 Task: Access the "Search" page setting.
Action: Mouse moved to (922, 67)
Screenshot: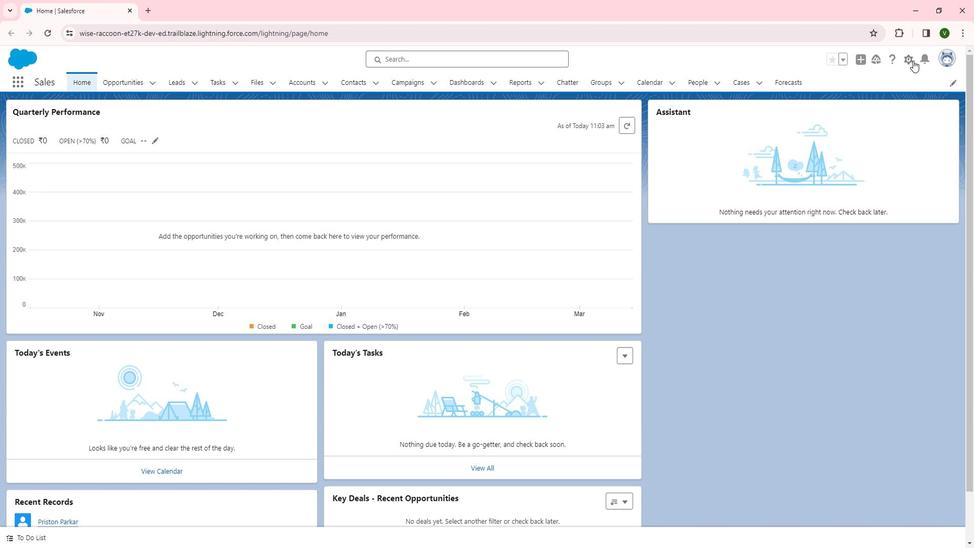 
Action: Mouse pressed left at (922, 67)
Screenshot: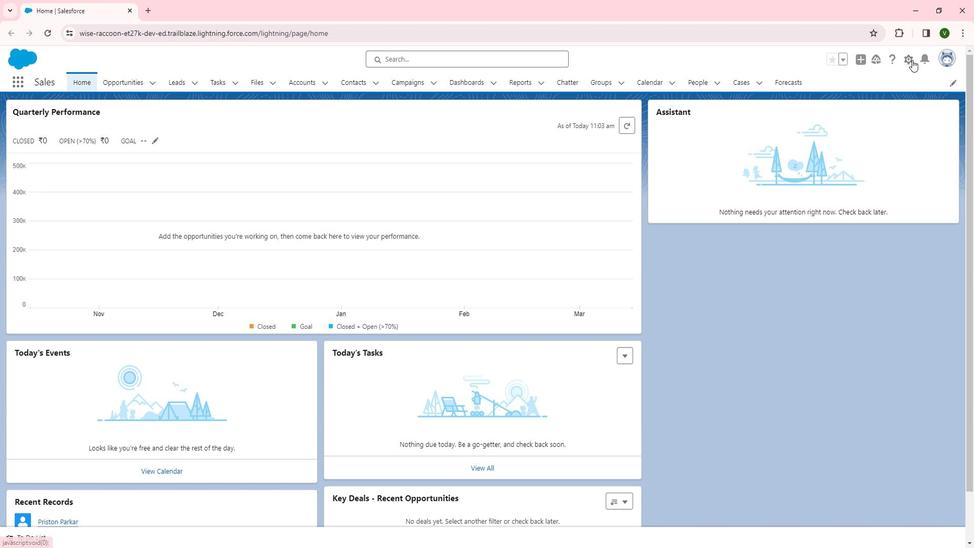 
Action: Mouse moved to (874, 101)
Screenshot: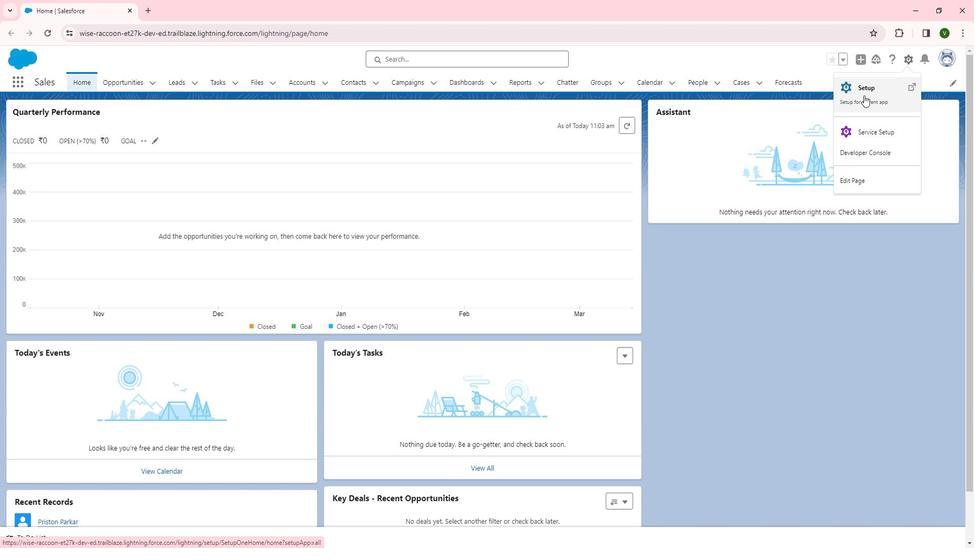 
Action: Mouse pressed left at (874, 101)
Screenshot: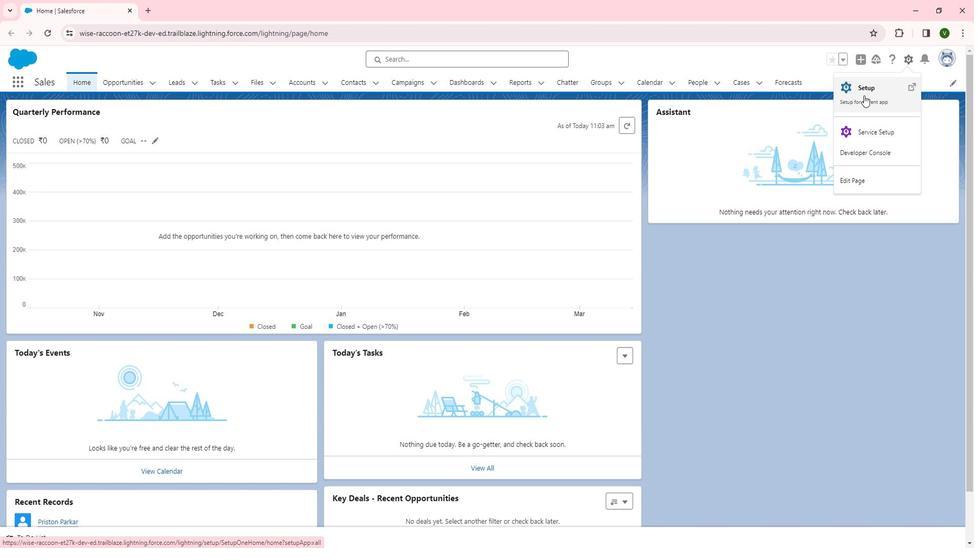 
Action: Mouse moved to (96, 306)
Screenshot: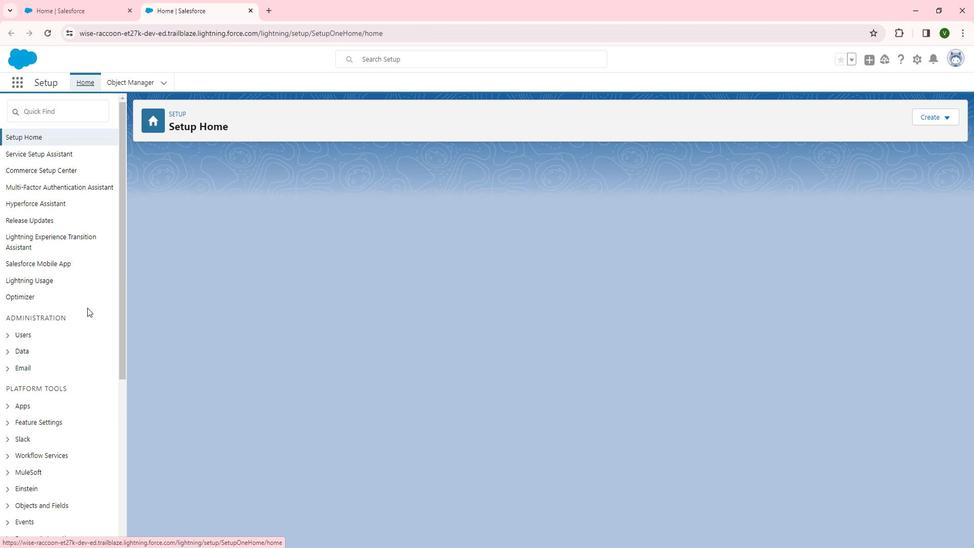 
Action: Mouse scrolled (96, 305) with delta (0, 0)
Screenshot: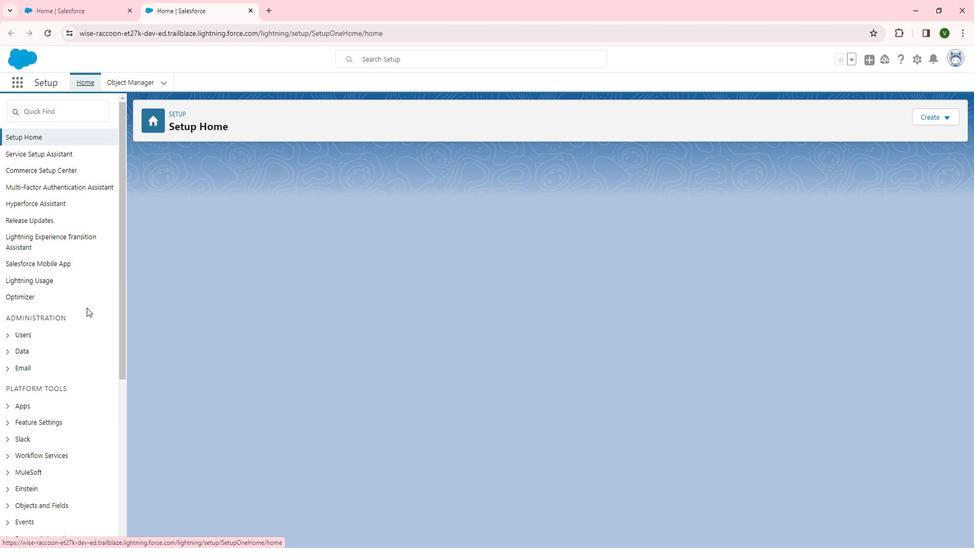 
Action: Mouse moved to (96, 307)
Screenshot: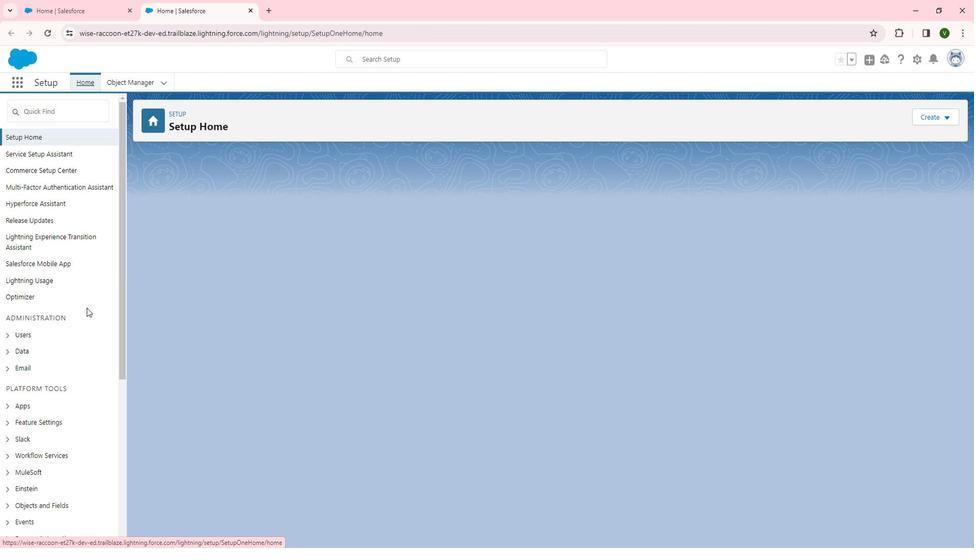 
Action: Mouse scrolled (96, 306) with delta (0, 0)
Screenshot: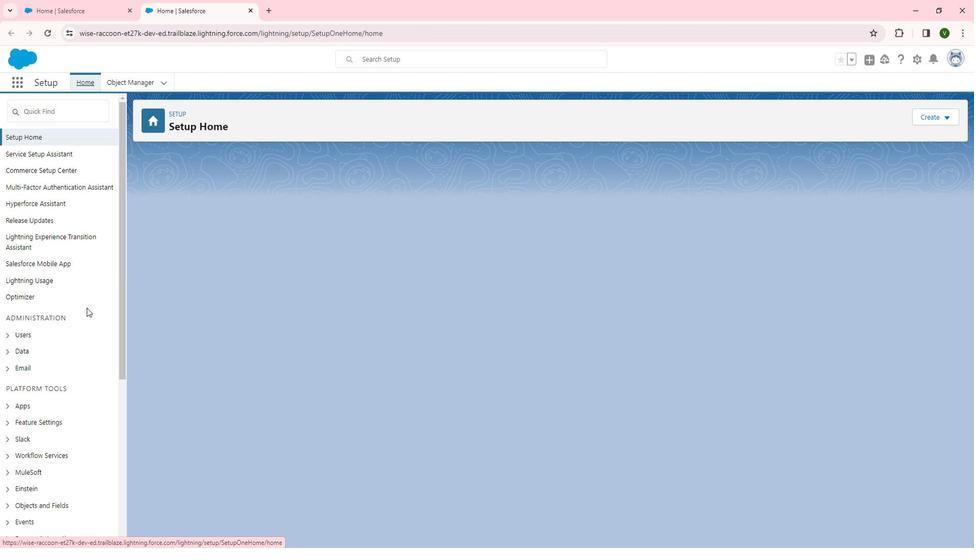 
Action: Mouse moved to (96, 307)
Screenshot: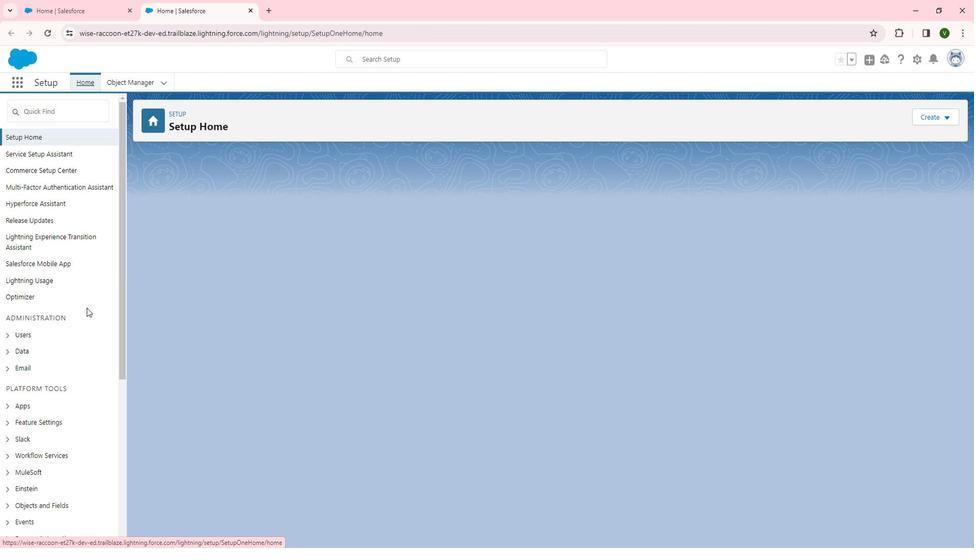 
Action: Mouse scrolled (96, 306) with delta (0, 0)
Screenshot: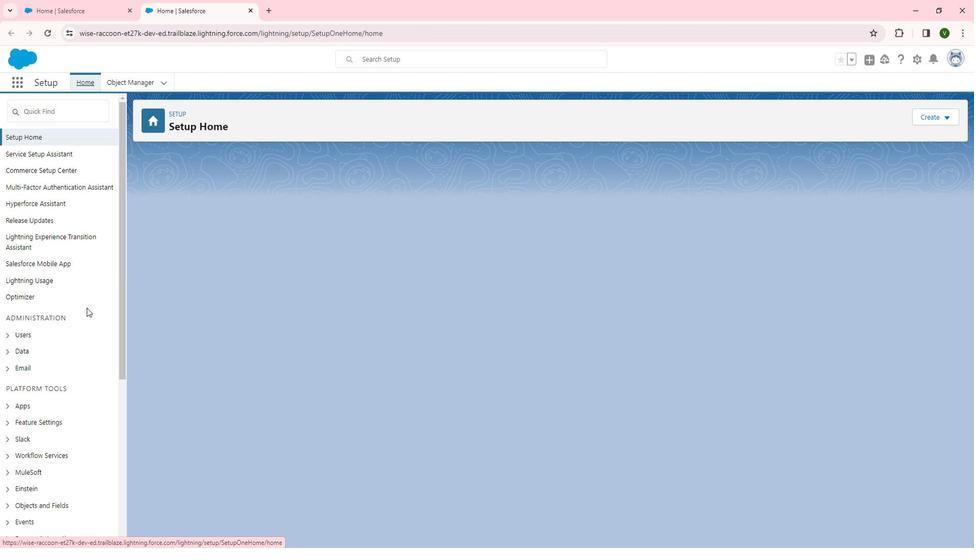 
Action: Mouse moved to (96, 307)
Screenshot: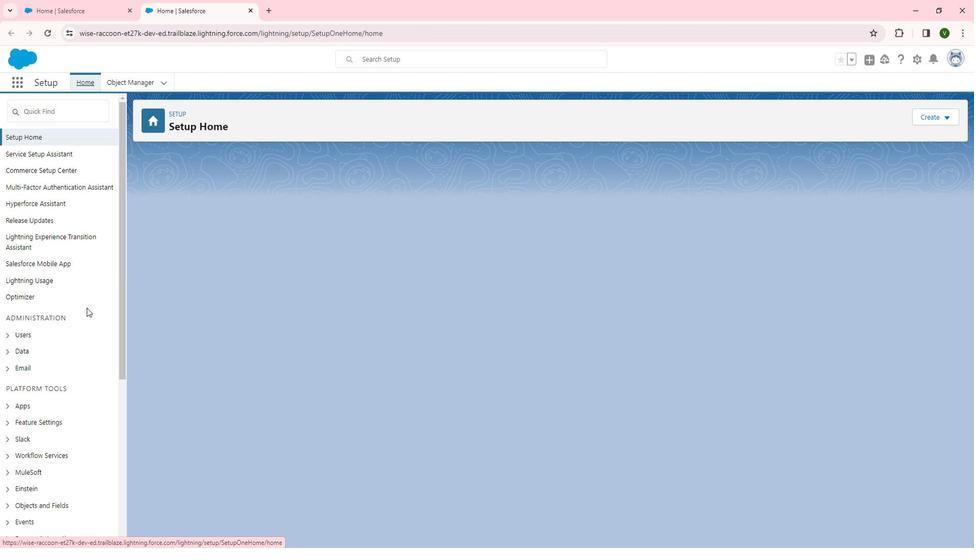 
Action: Mouse scrolled (96, 307) with delta (0, 0)
Screenshot: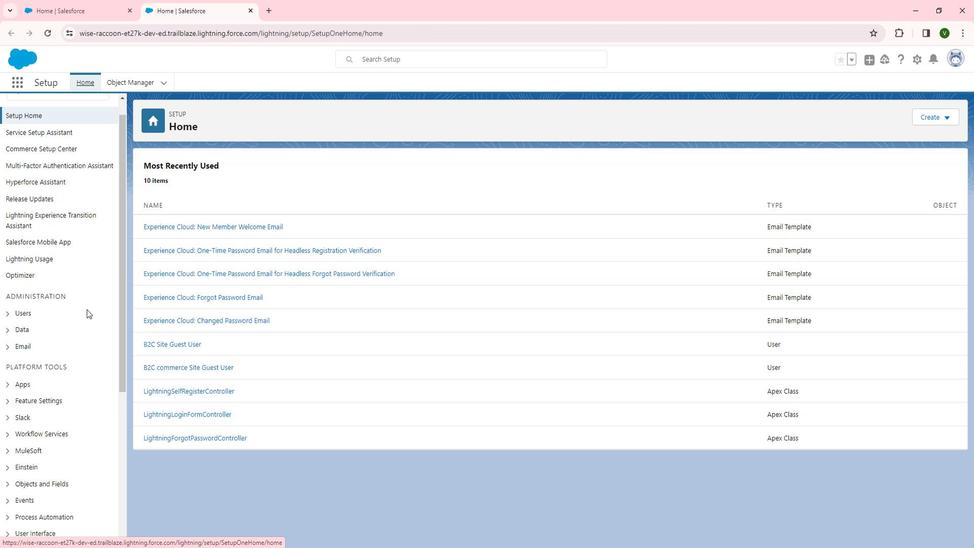 
Action: Mouse moved to (44, 208)
Screenshot: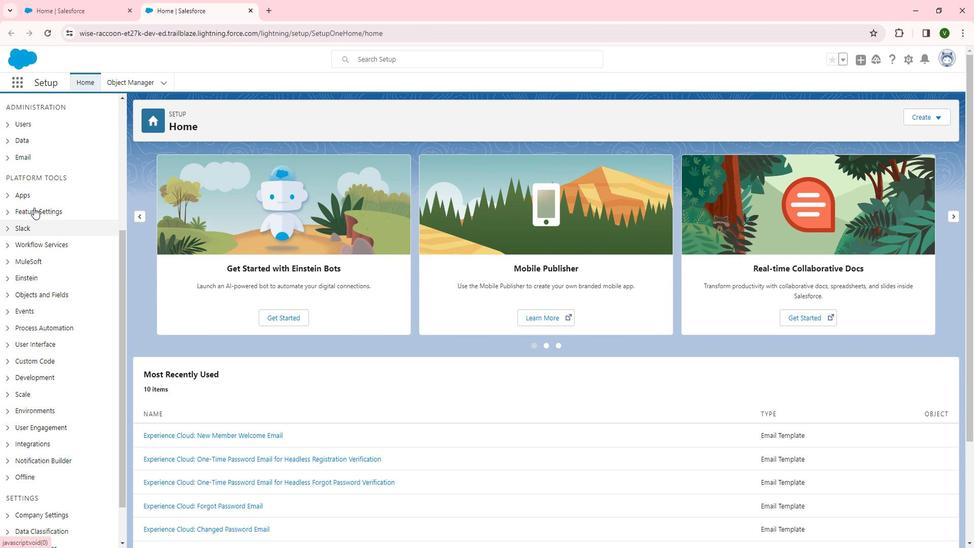 
Action: Mouse pressed left at (44, 208)
Screenshot: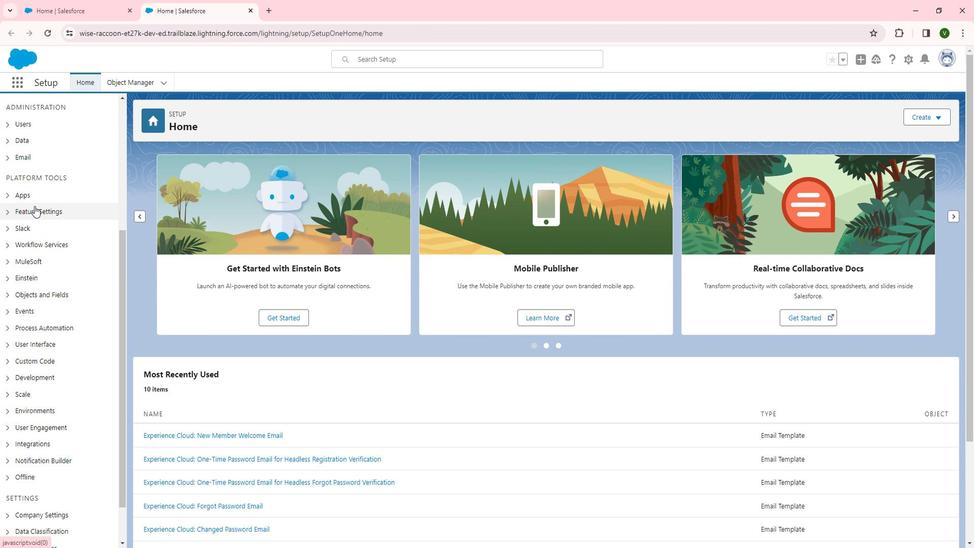 
Action: Mouse moved to (65, 317)
Screenshot: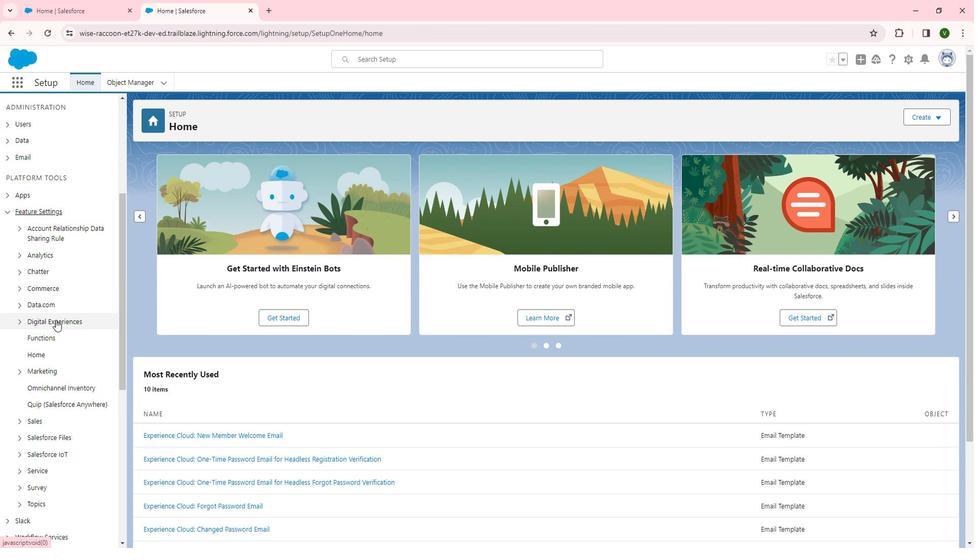 
Action: Mouse pressed left at (65, 317)
Screenshot: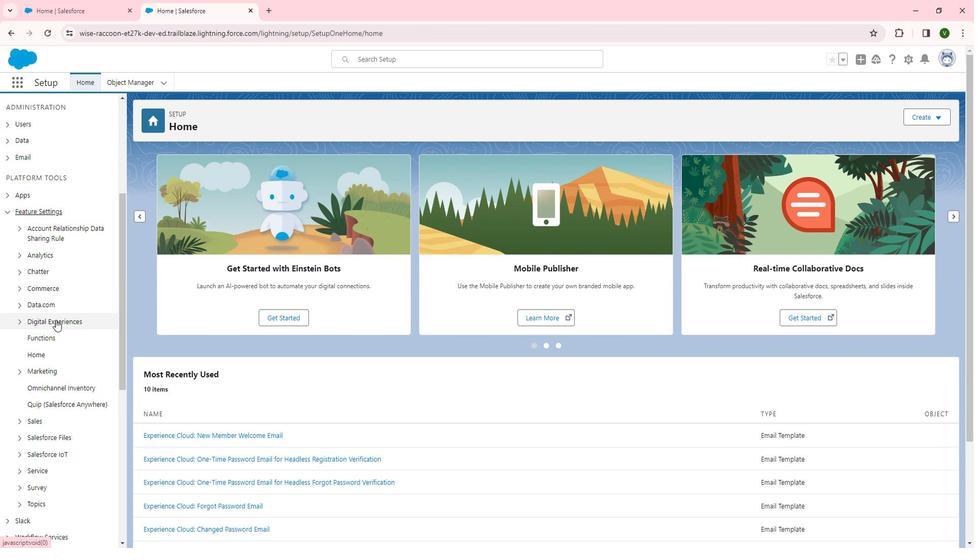 
Action: Mouse moved to (54, 332)
Screenshot: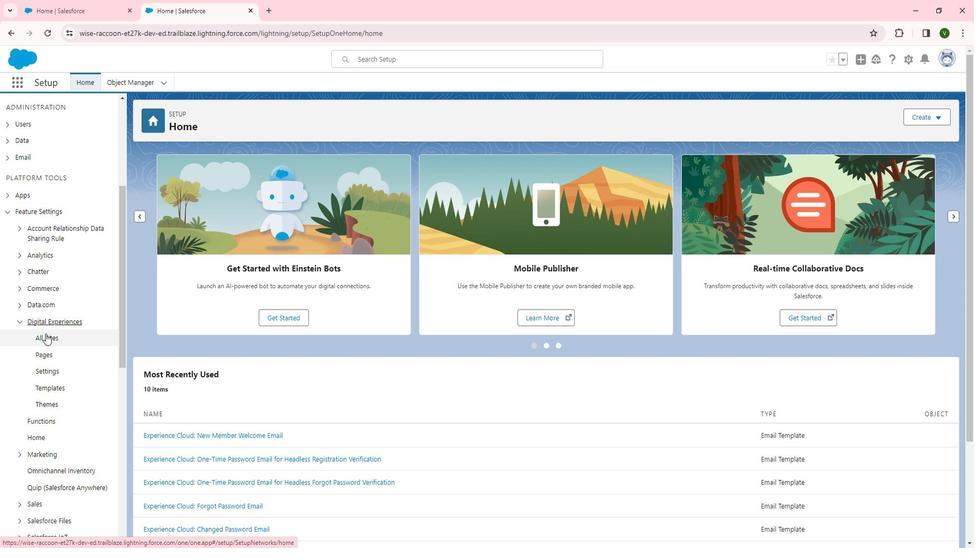 
Action: Mouse pressed left at (54, 332)
Screenshot: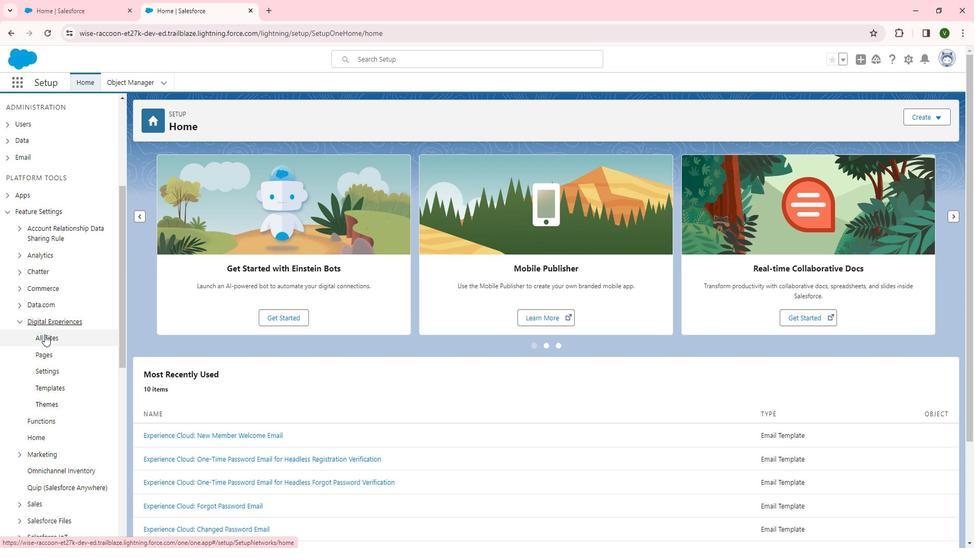 
Action: Mouse moved to (176, 261)
Screenshot: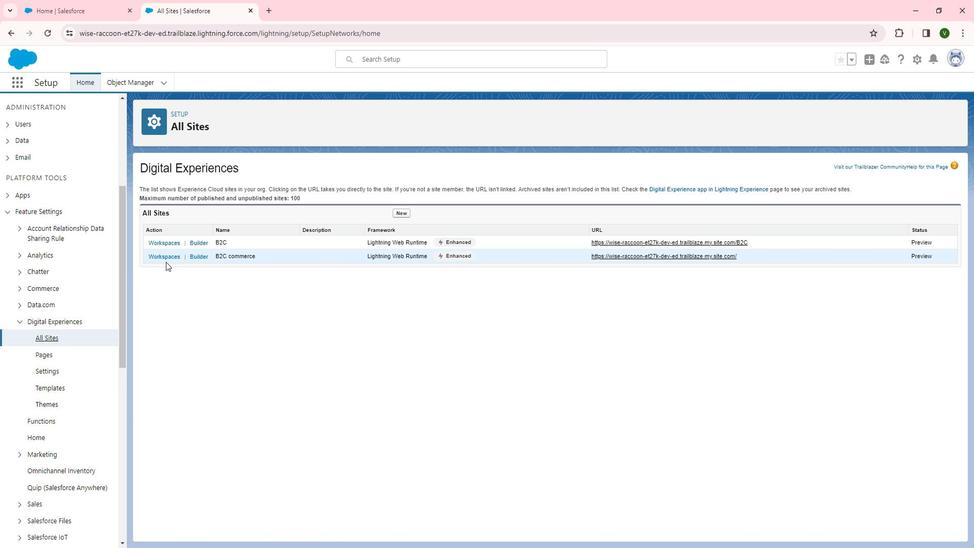 
Action: Mouse pressed left at (176, 261)
Screenshot: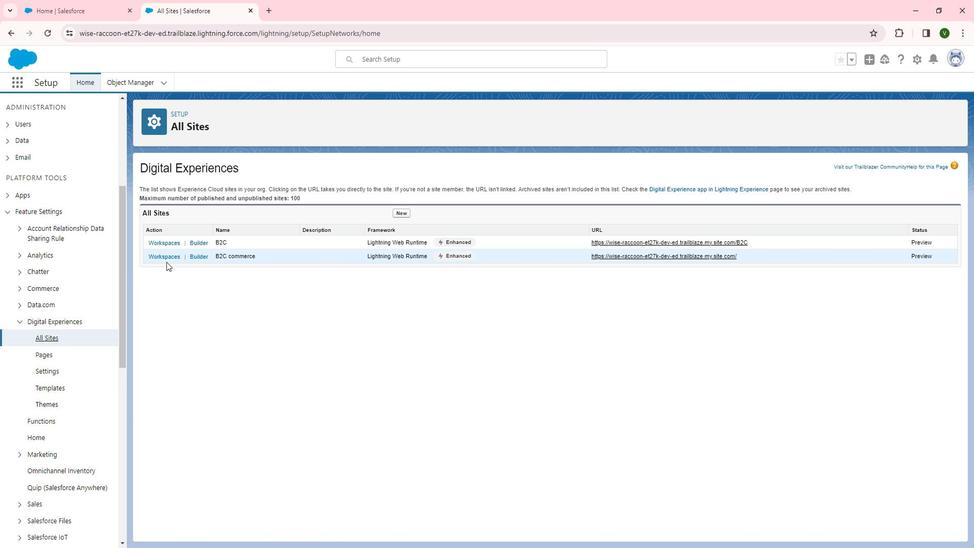 
Action: Mouse moved to (177, 258)
Screenshot: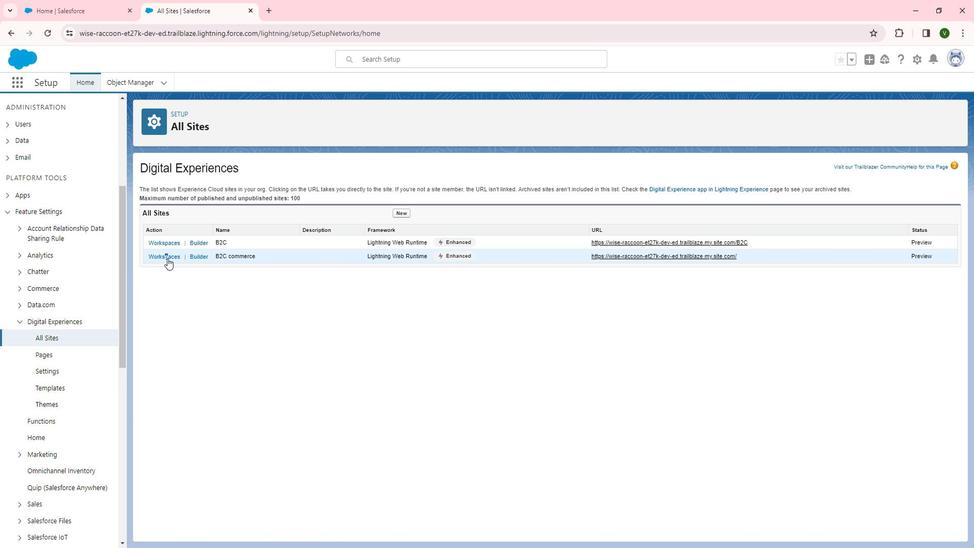 
Action: Mouse pressed left at (177, 258)
Screenshot: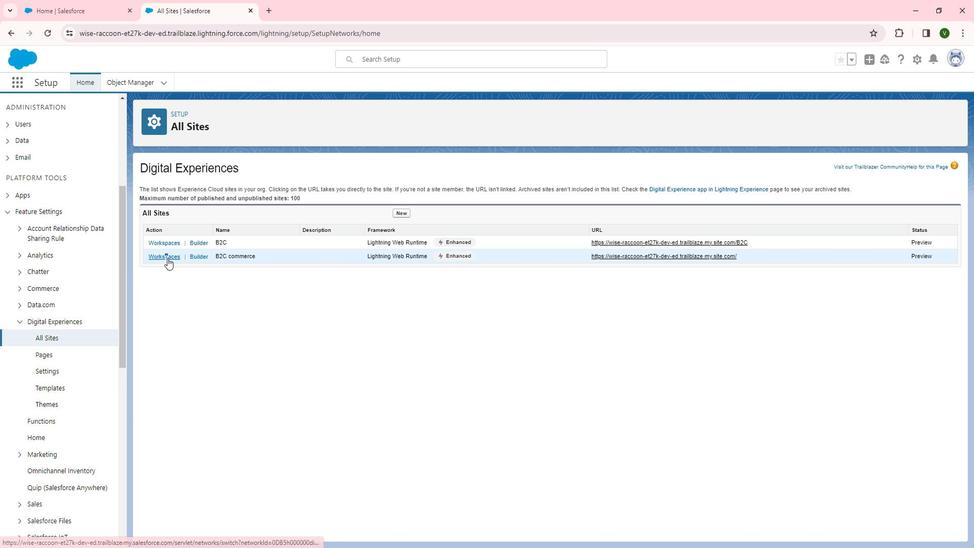 
Action: Mouse moved to (145, 217)
Screenshot: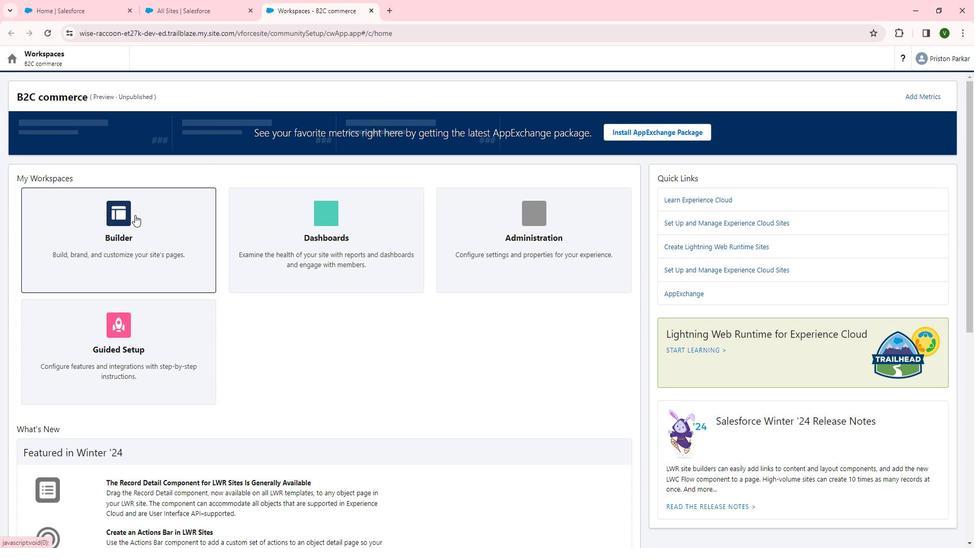 
Action: Mouse pressed left at (145, 217)
Screenshot: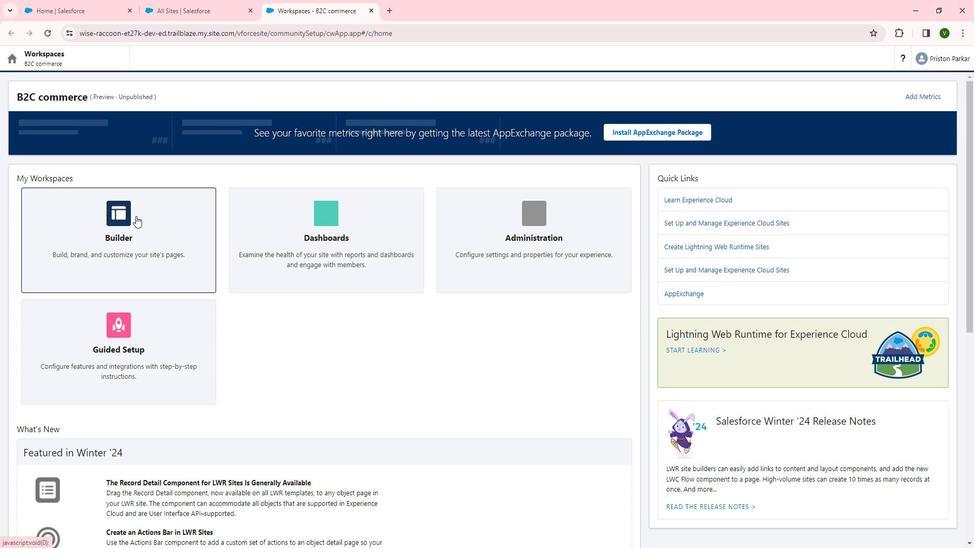 
Action: Mouse moved to (153, 70)
Screenshot: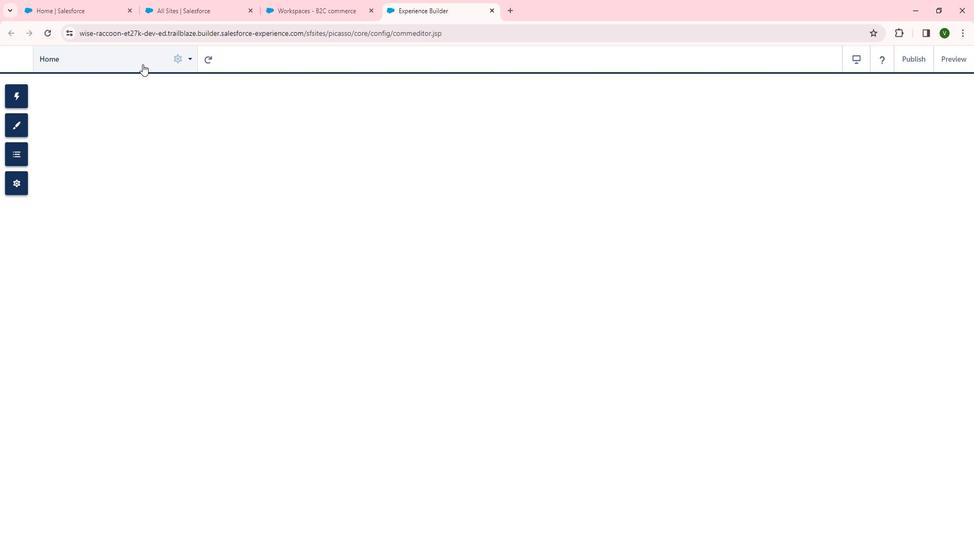 
Action: Mouse pressed left at (153, 70)
Screenshot: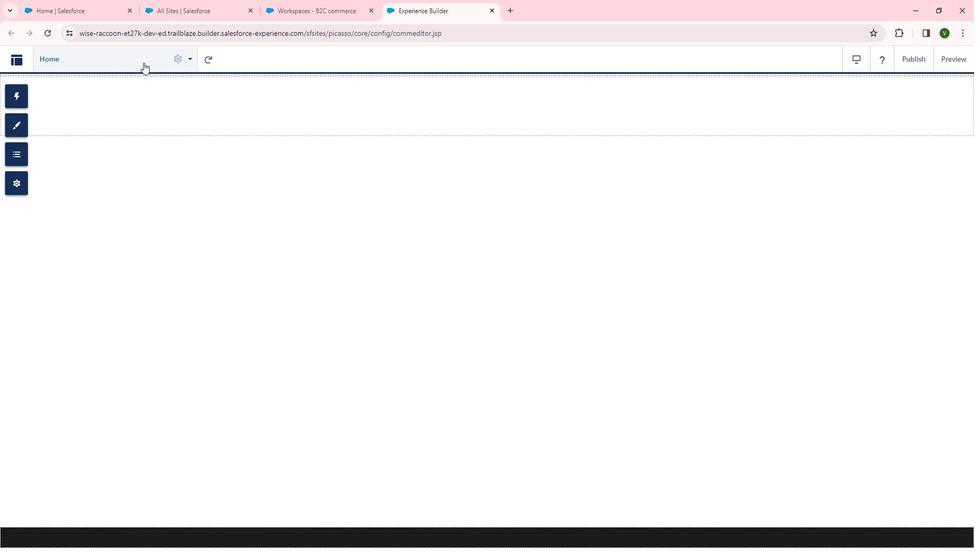 
Action: Mouse moved to (170, 327)
Screenshot: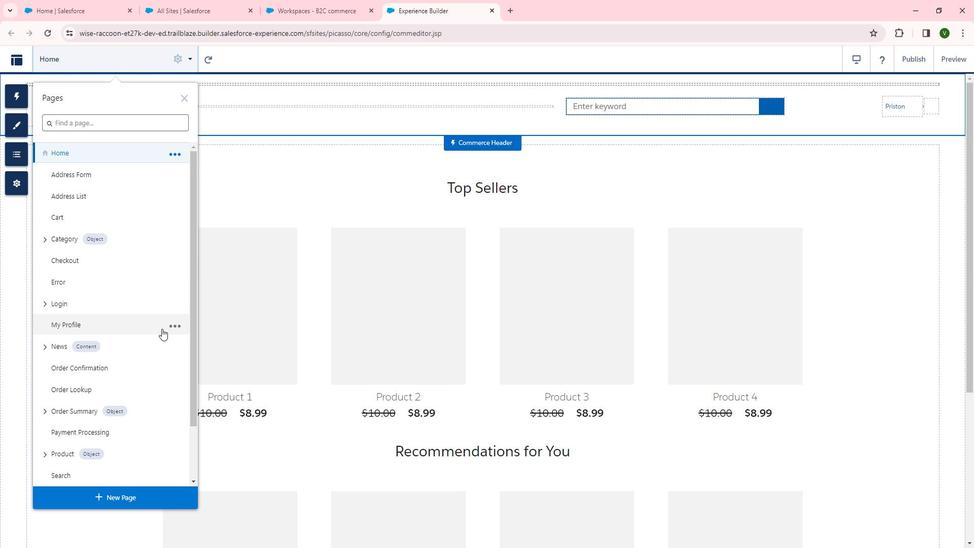 
Action: Mouse scrolled (170, 327) with delta (0, 0)
Screenshot: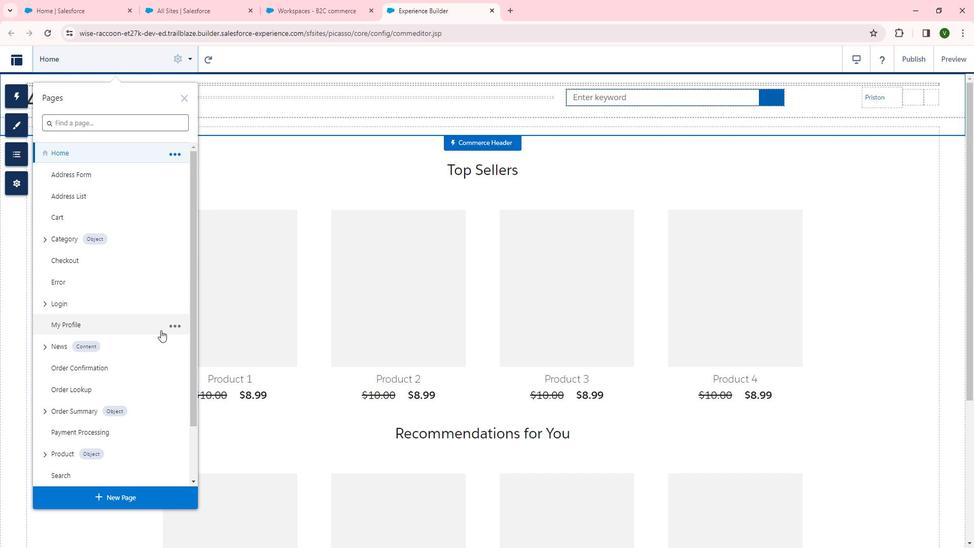 
Action: Mouse scrolled (170, 327) with delta (0, 0)
Screenshot: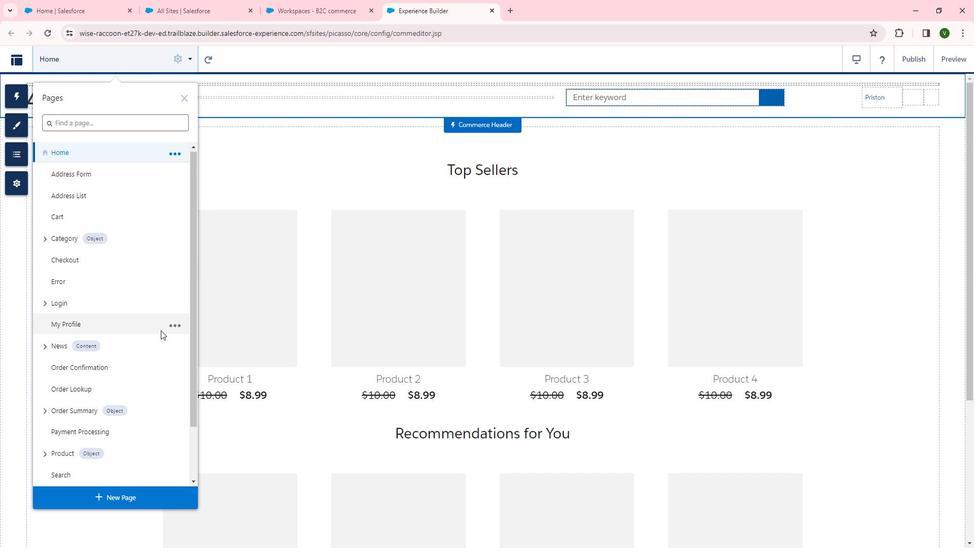 
Action: Mouse scrolled (170, 327) with delta (0, 0)
Screenshot: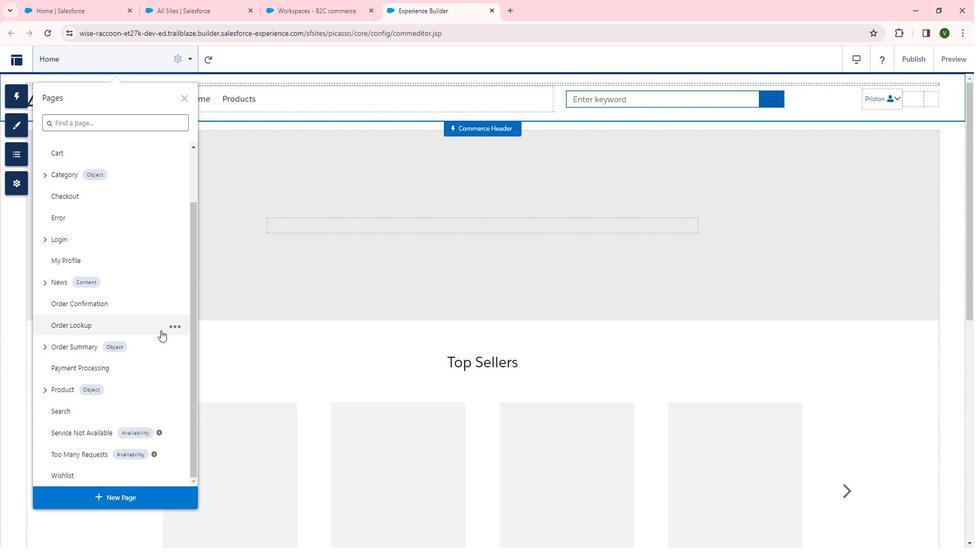 
Action: Mouse scrolled (170, 327) with delta (0, 0)
Screenshot: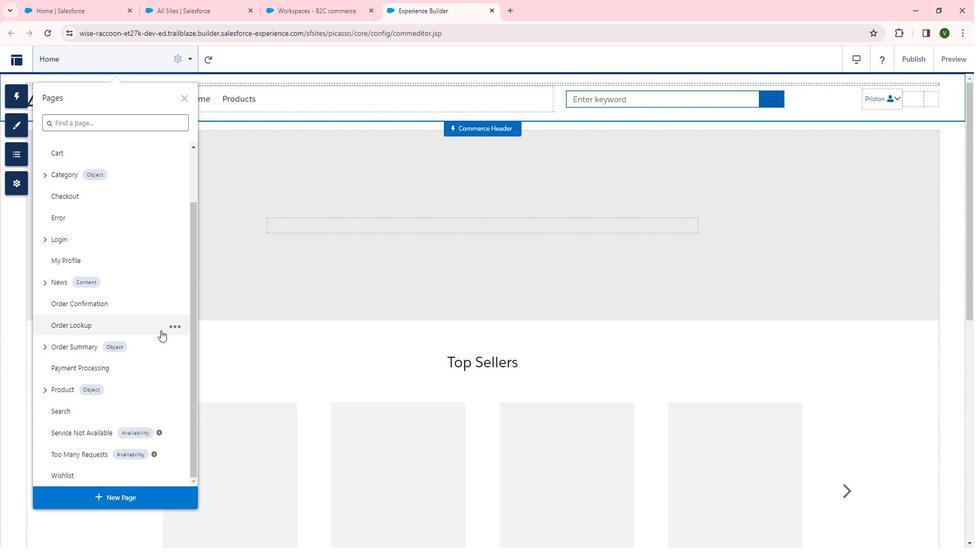 
Action: Mouse moved to (143, 405)
Screenshot: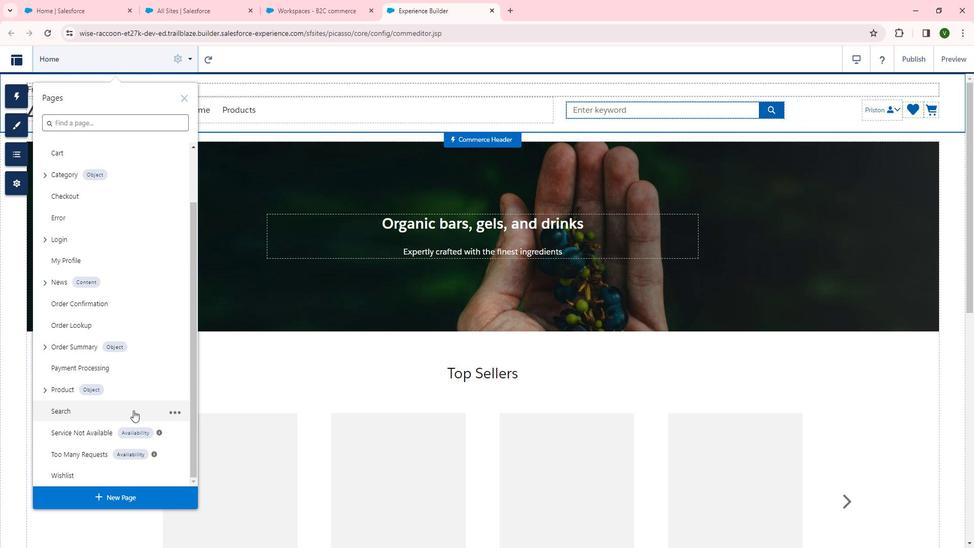 
Action: Mouse pressed left at (143, 405)
Screenshot: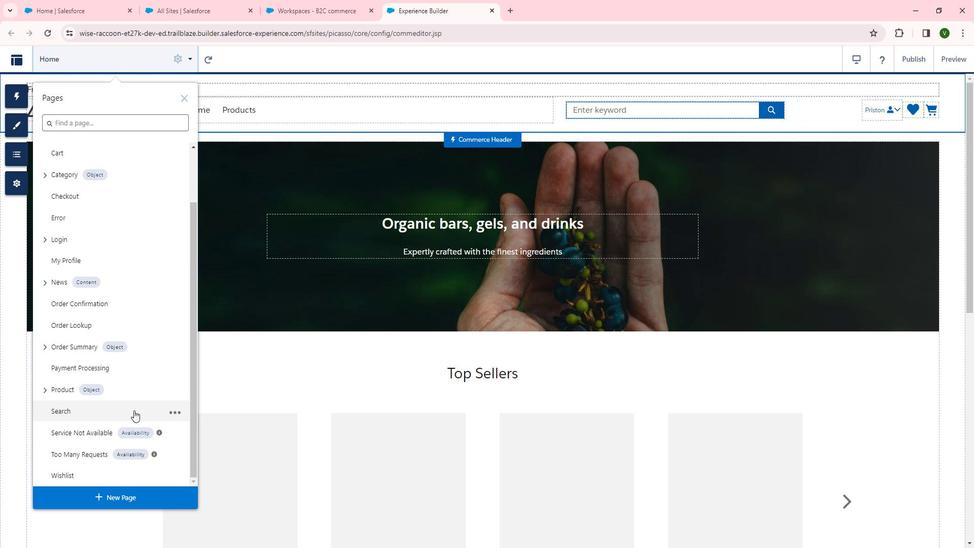 
Action: Mouse moved to (161, 70)
Screenshot: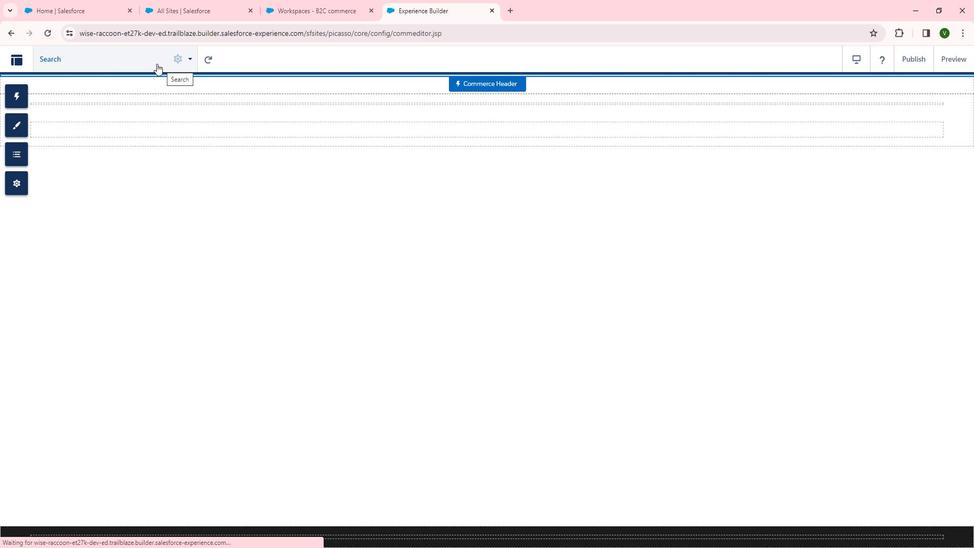
Action: Mouse pressed left at (161, 70)
Screenshot: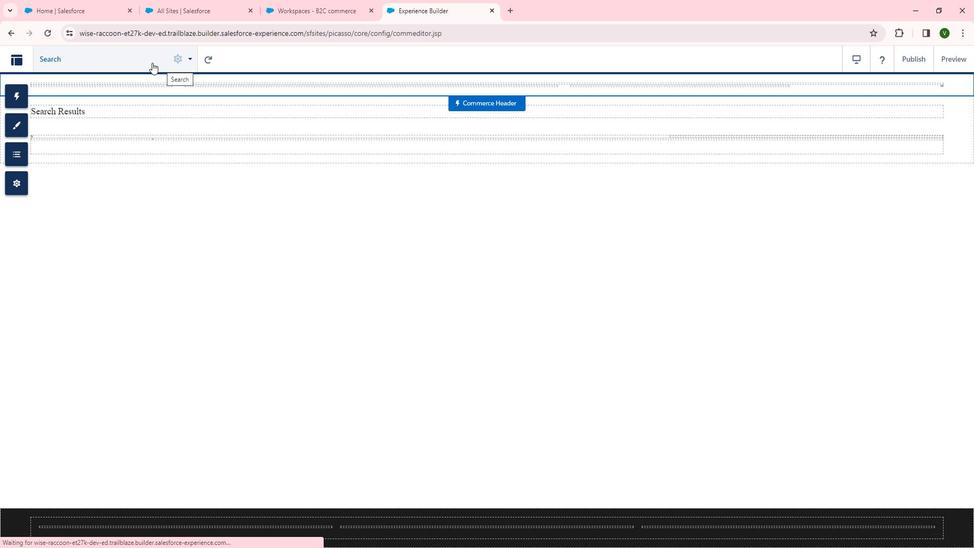 
Action: Mouse moved to (181, 406)
Screenshot: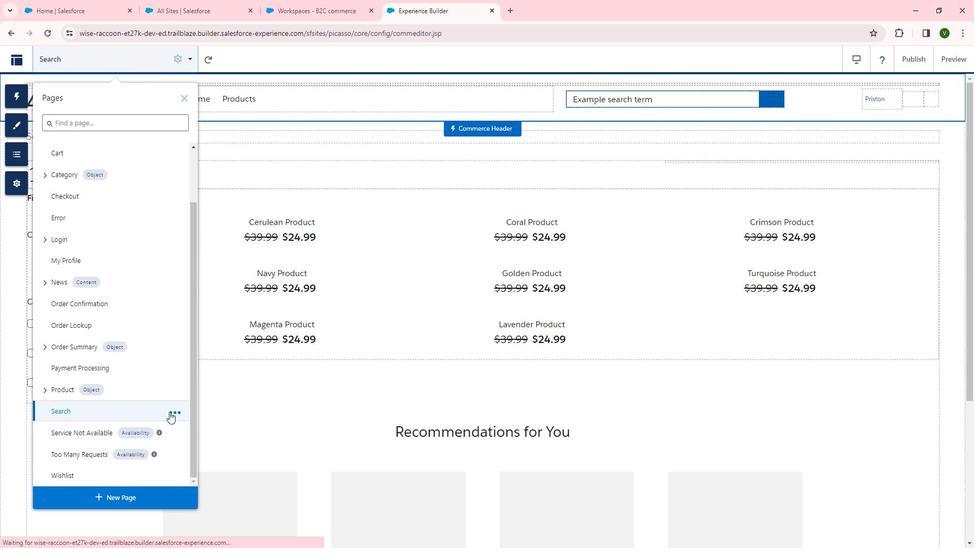 
Action: Mouse pressed left at (181, 406)
Screenshot: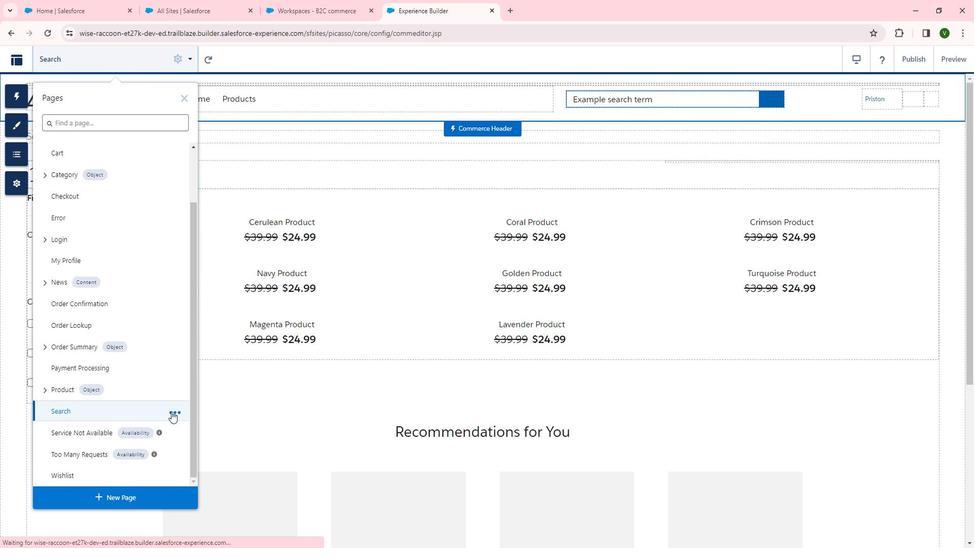 
Action: Mouse moved to (257, 394)
Screenshot: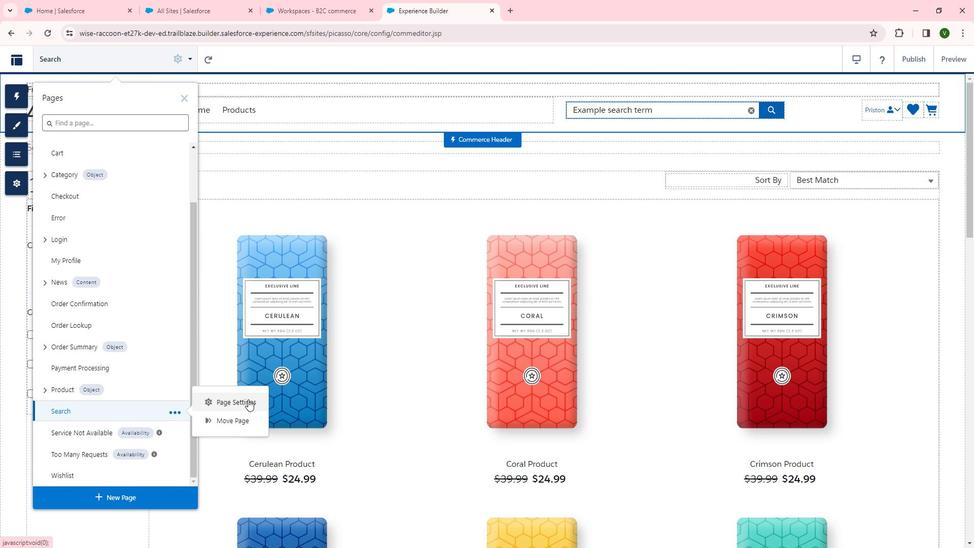 
Action: Mouse pressed left at (257, 394)
Screenshot: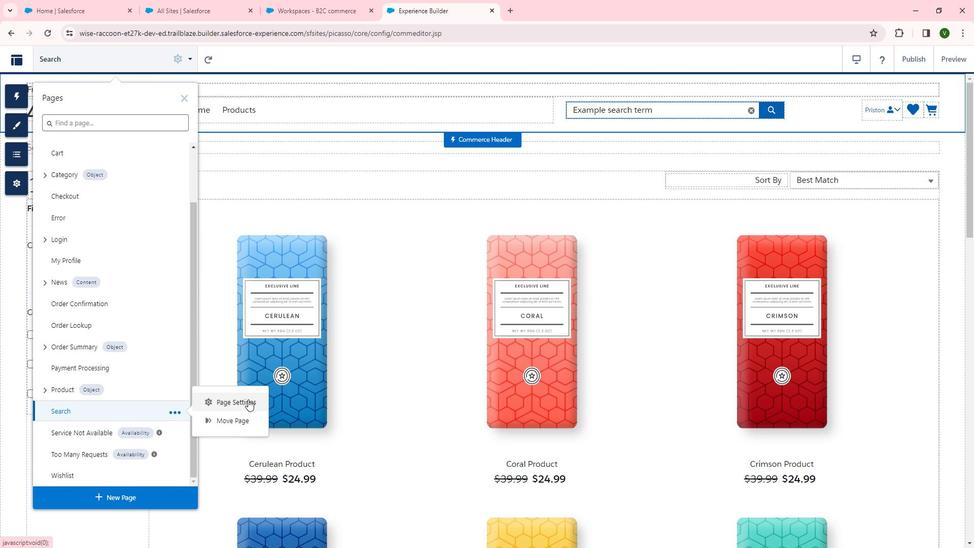 
